 Task: Create a rule when a comment contains text is posted to a card by anyone except me .
Action: Mouse moved to (998, 258)
Screenshot: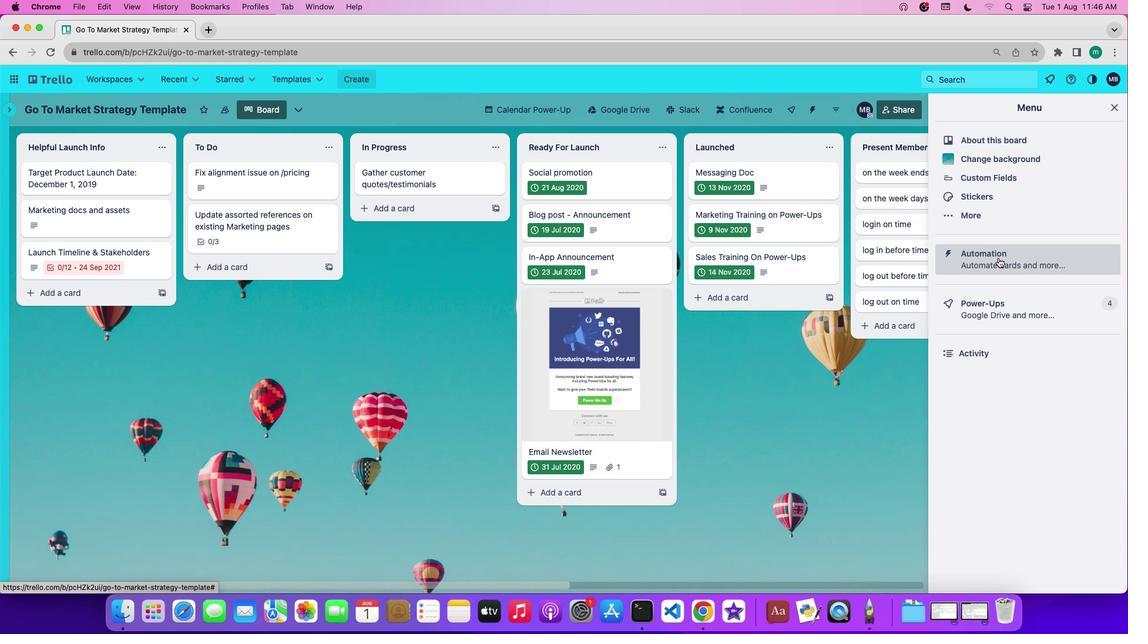 
Action: Mouse pressed left at (998, 258)
Screenshot: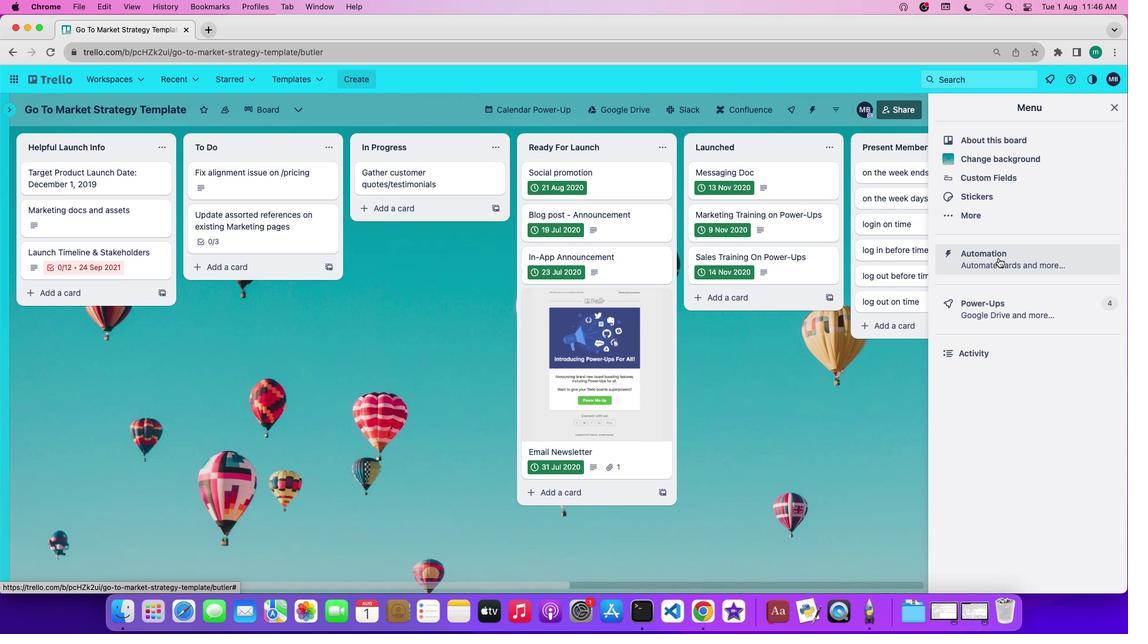
Action: Mouse moved to (84, 215)
Screenshot: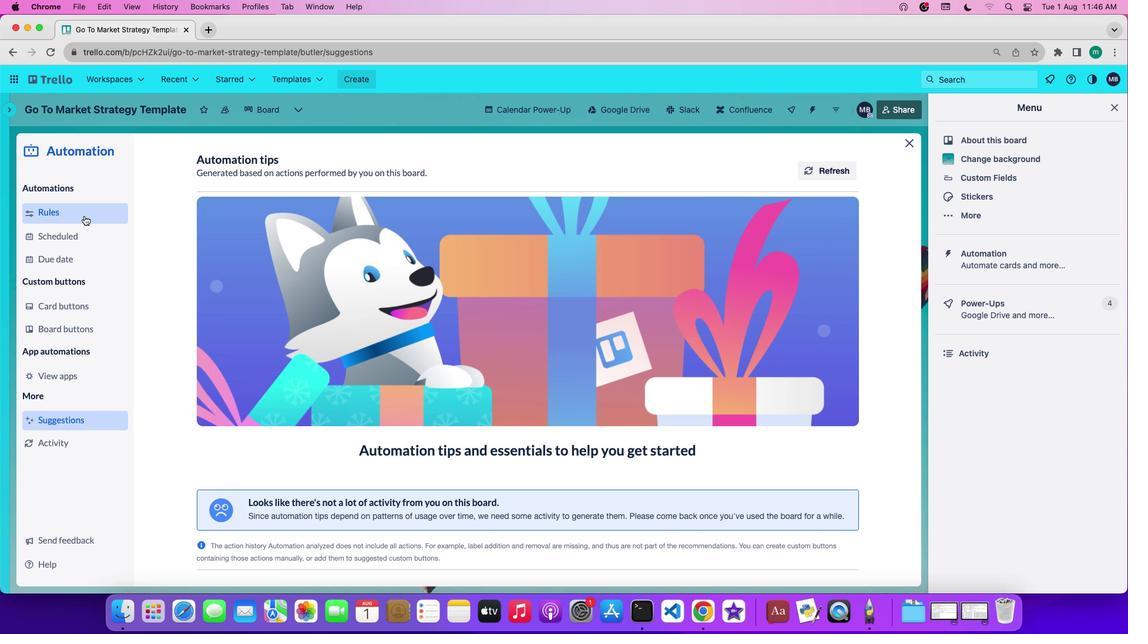 
Action: Mouse pressed left at (84, 215)
Screenshot: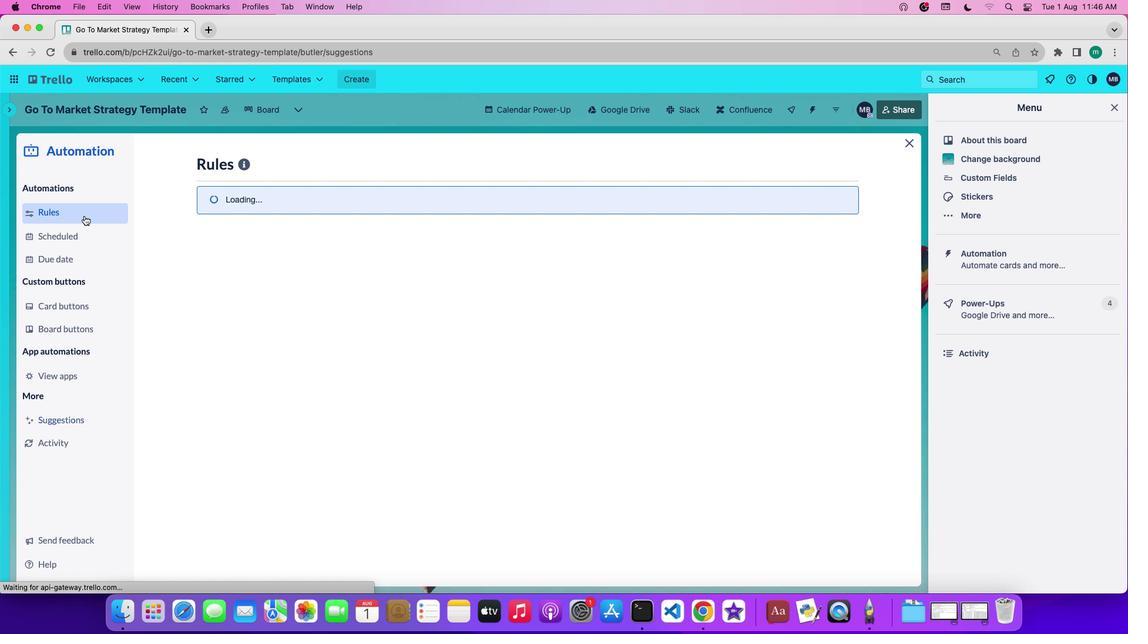 
Action: Mouse moved to (262, 420)
Screenshot: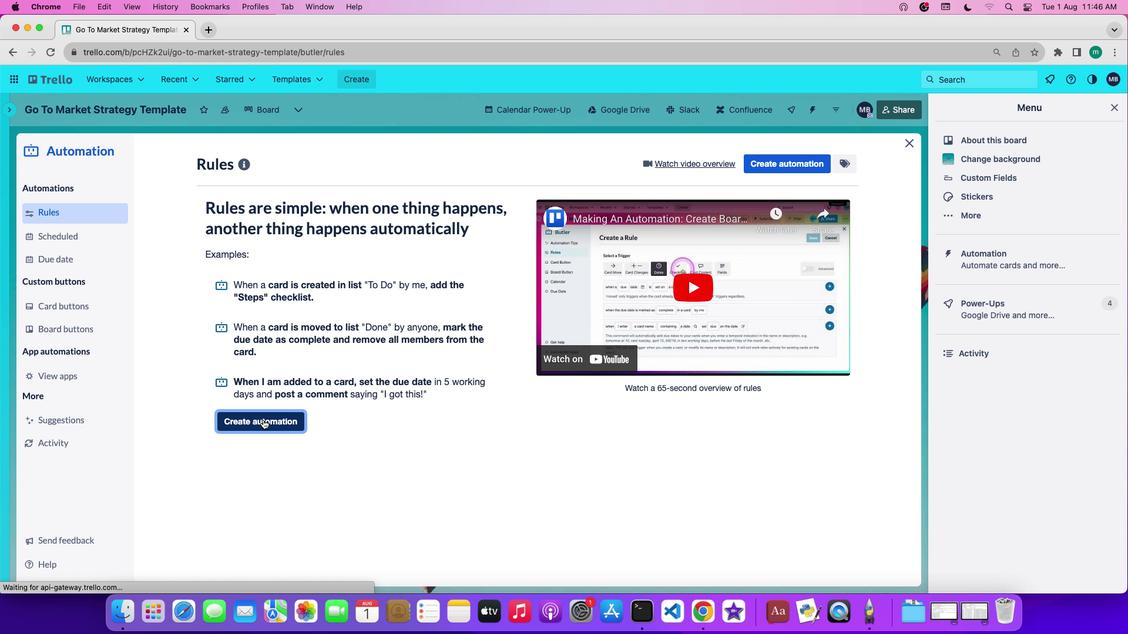 
Action: Mouse pressed left at (262, 420)
Screenshot: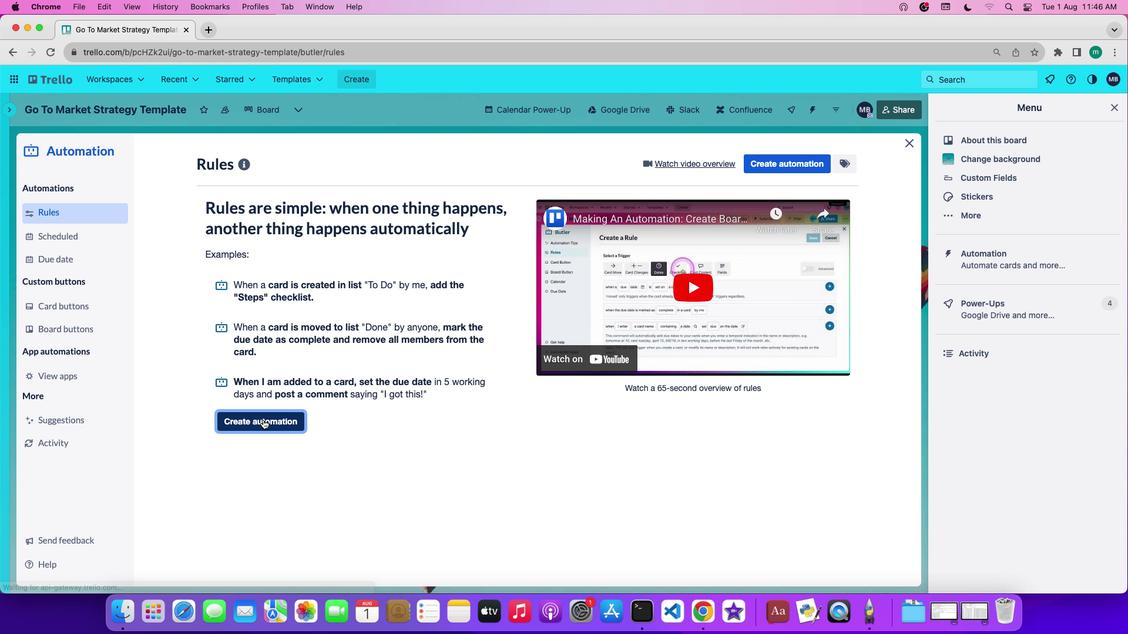 
Action: Mouse moved to (537, 268)
Screenshot: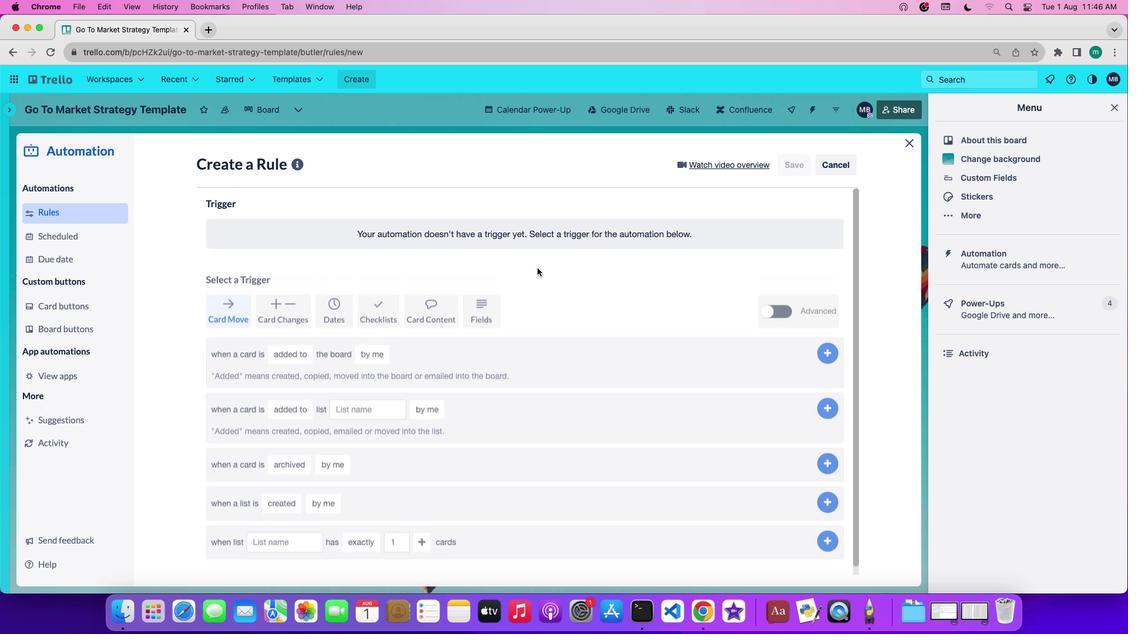 
Action: Mouse pressed left at (537, 268)
Screenshot: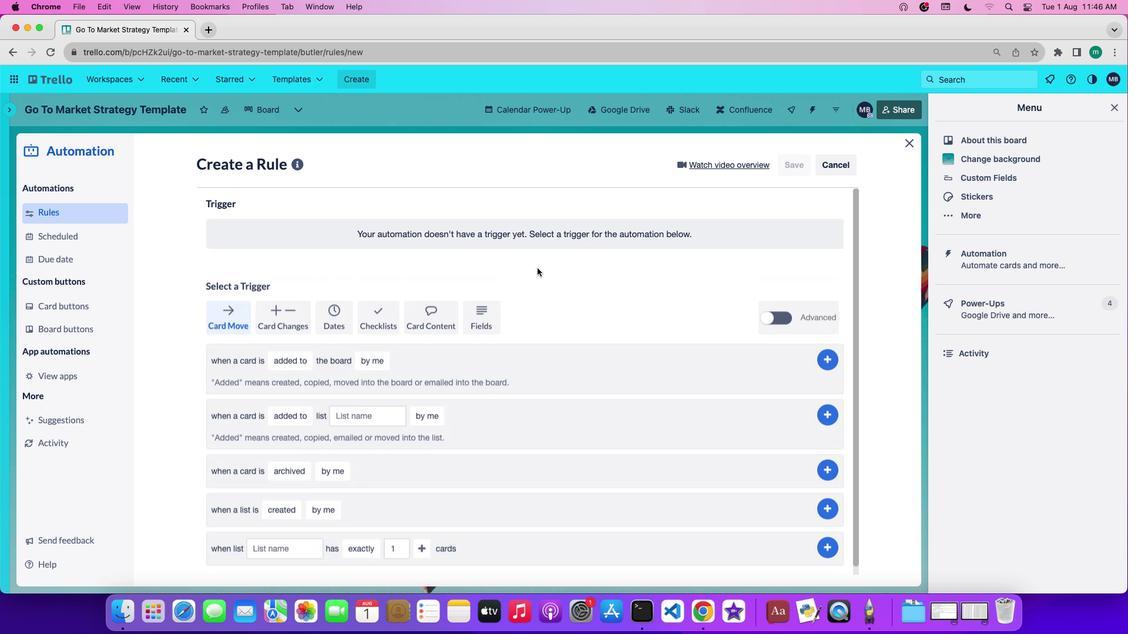 
Action: Mouse moved to (442, 315)
Screenshot: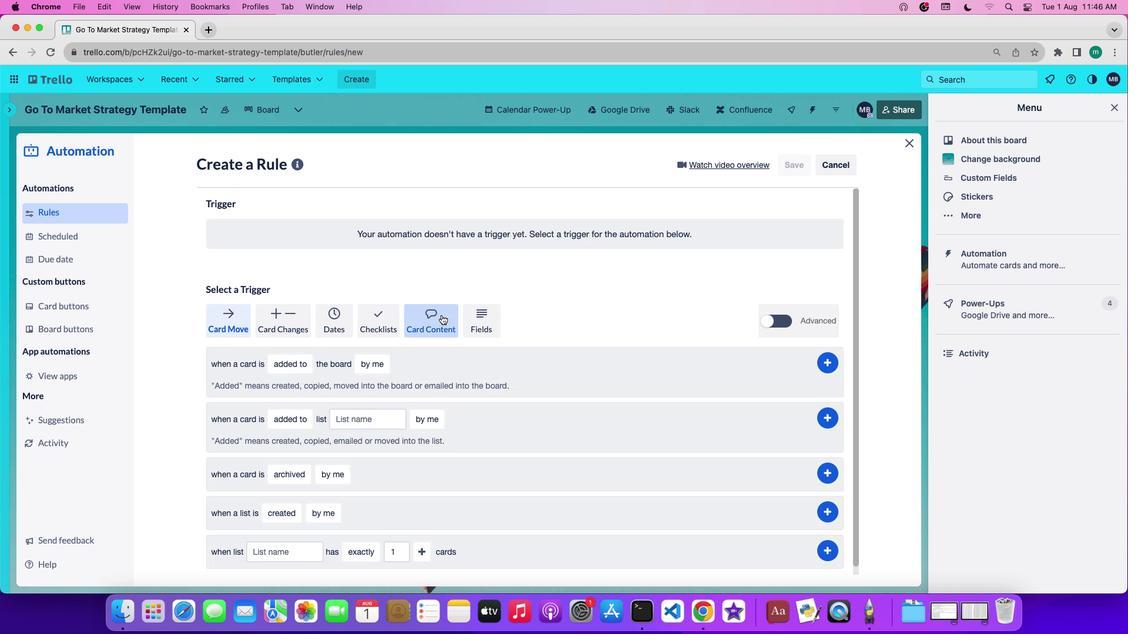 
Action: Mouse pressed left at (442, 315)
Screenshot: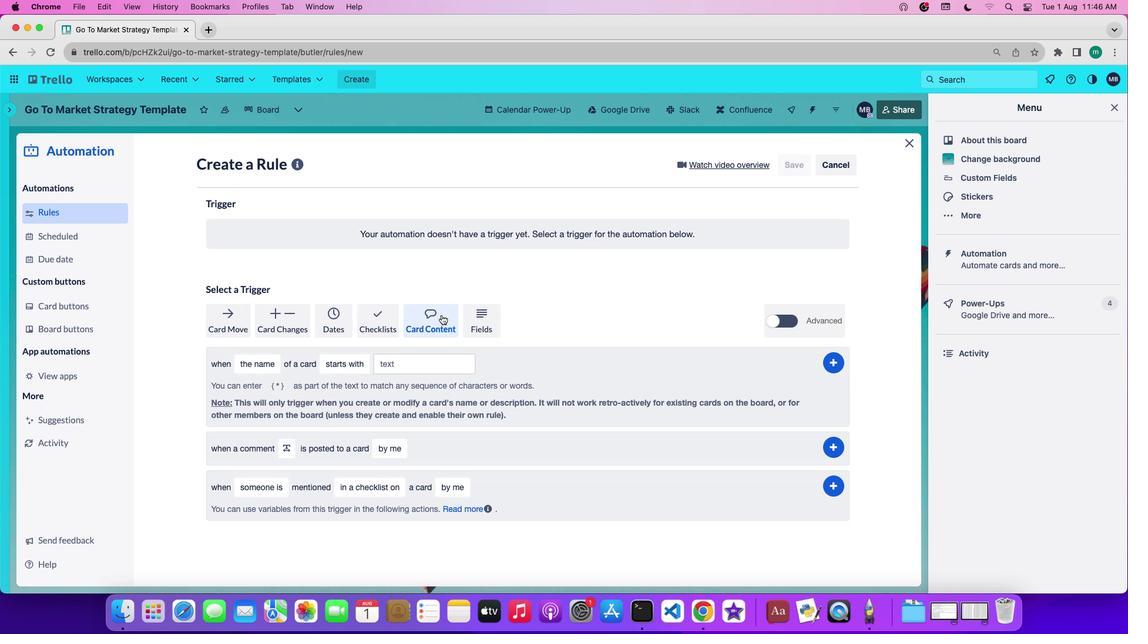 
Action: Mouse moved to (289, 448)
Screenshot: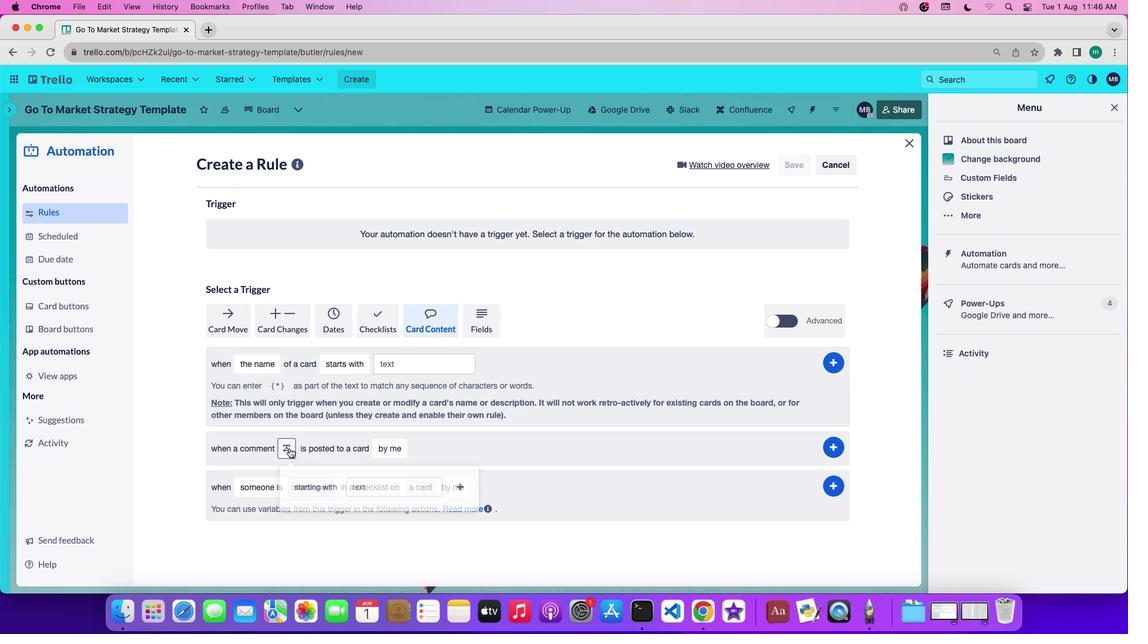 
Action: Mouse pressed left at (289, 448)
Screenshot: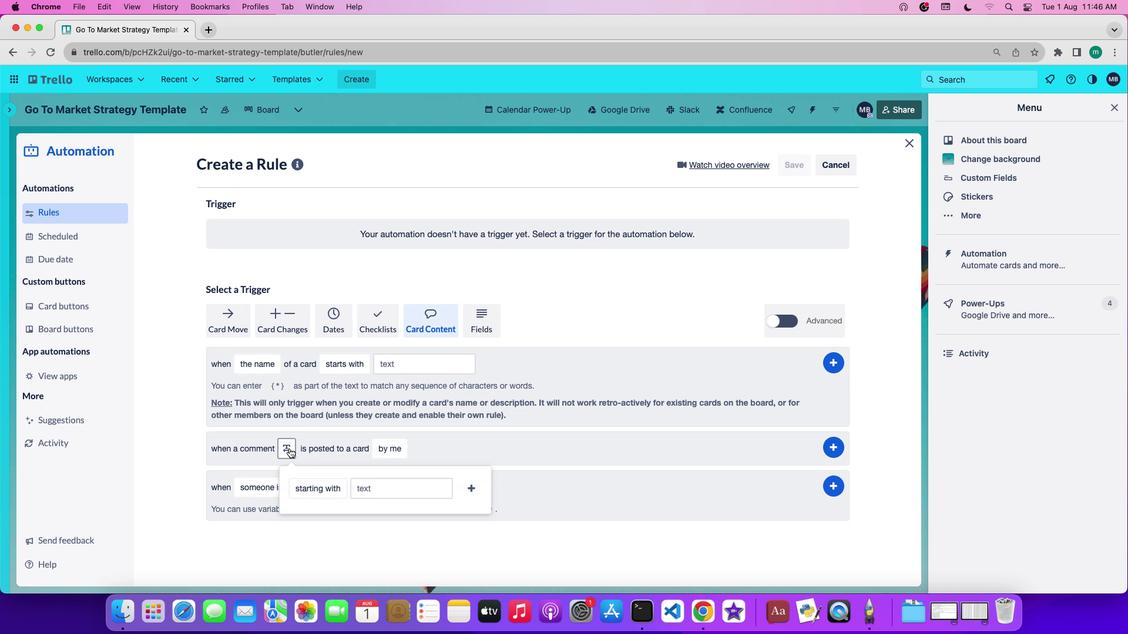
Action: Mouse moved to (308, 484)
Screenshot: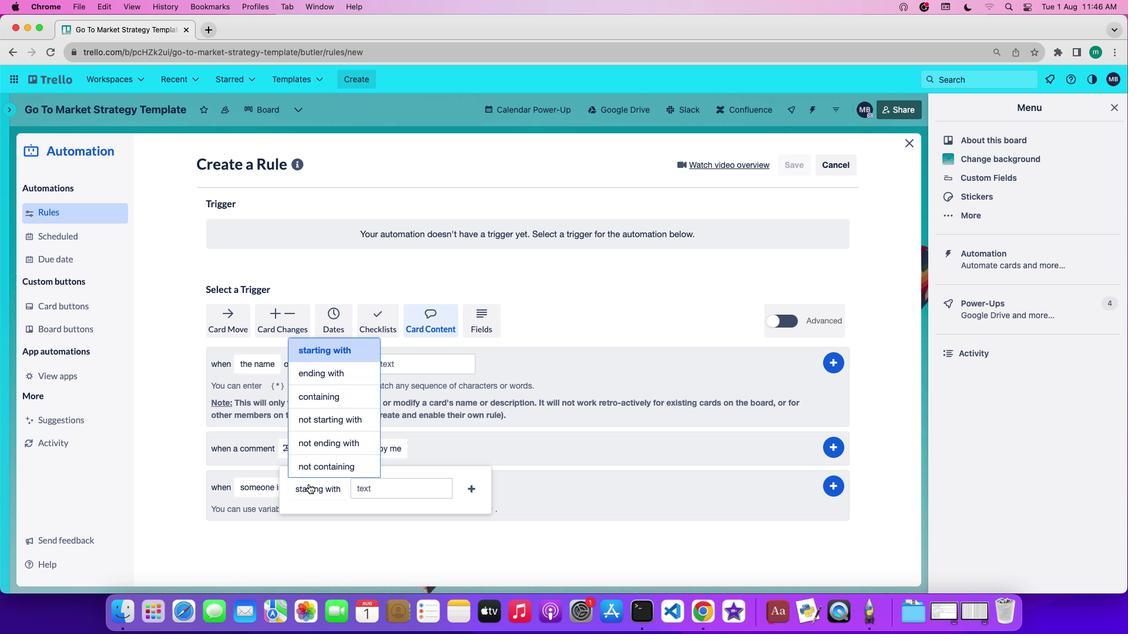 
Action: Mouse pressed left at (308, 484)
Screenshot: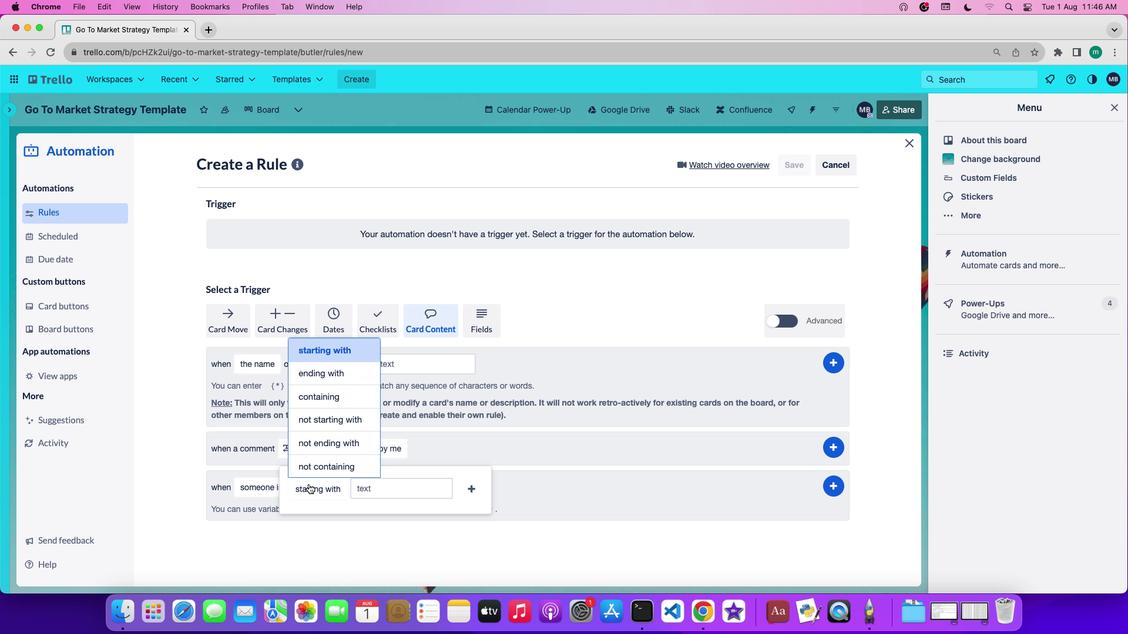 
Action: Mouse moved to (342, 397)
Screenshot: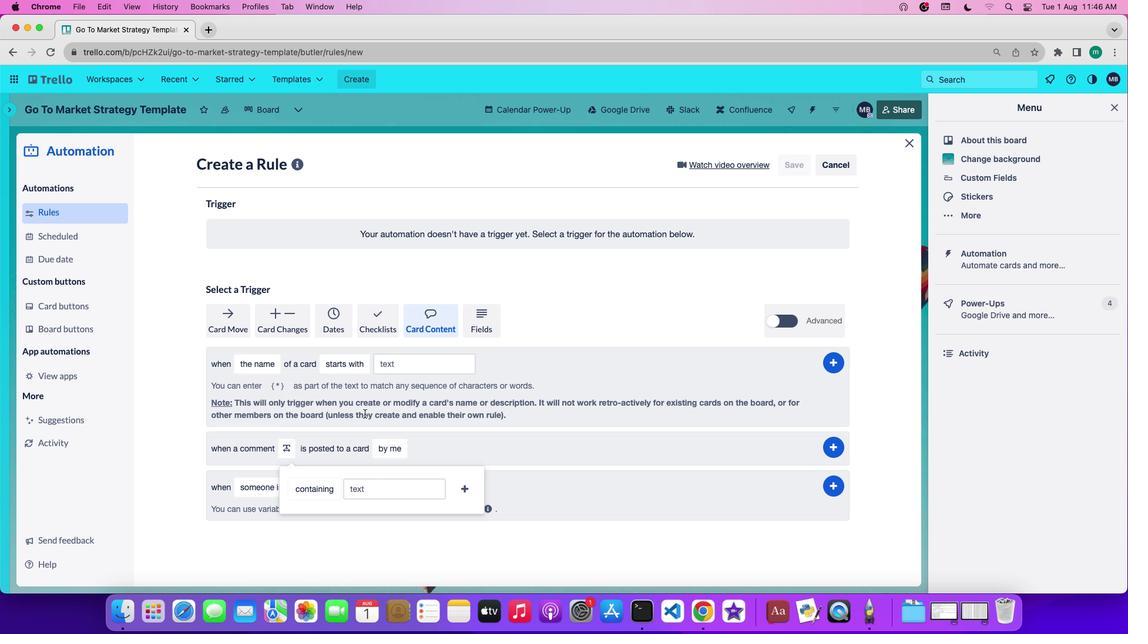 
Action: Mouse pressed left at (342, 397)
Screenshot: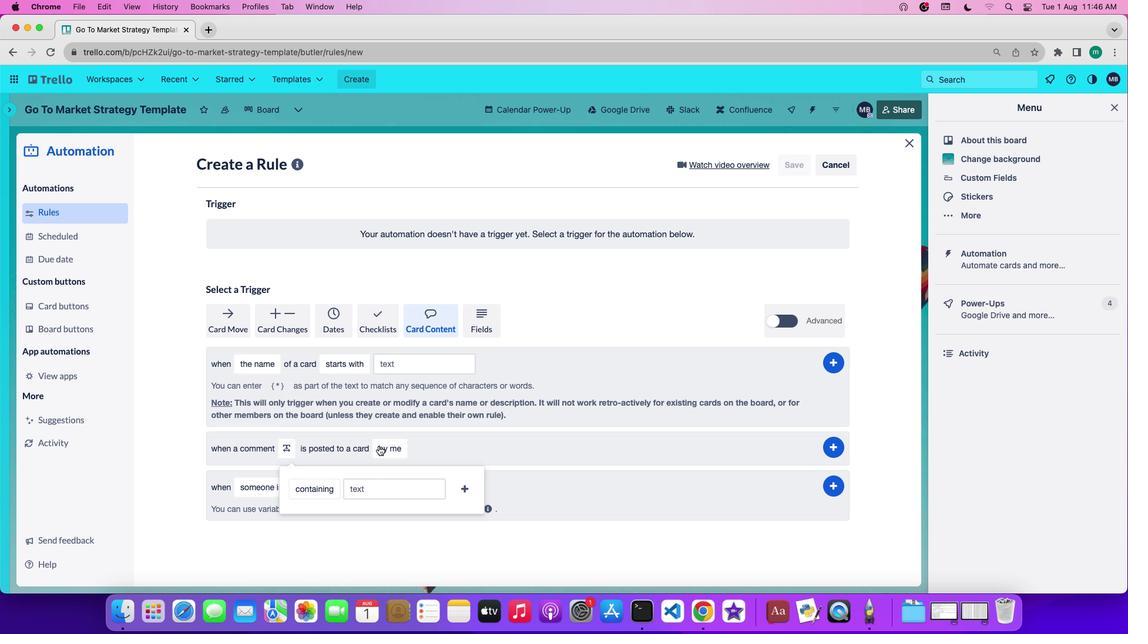 
Action: Mouse moved to (388, 491)
Screenshot: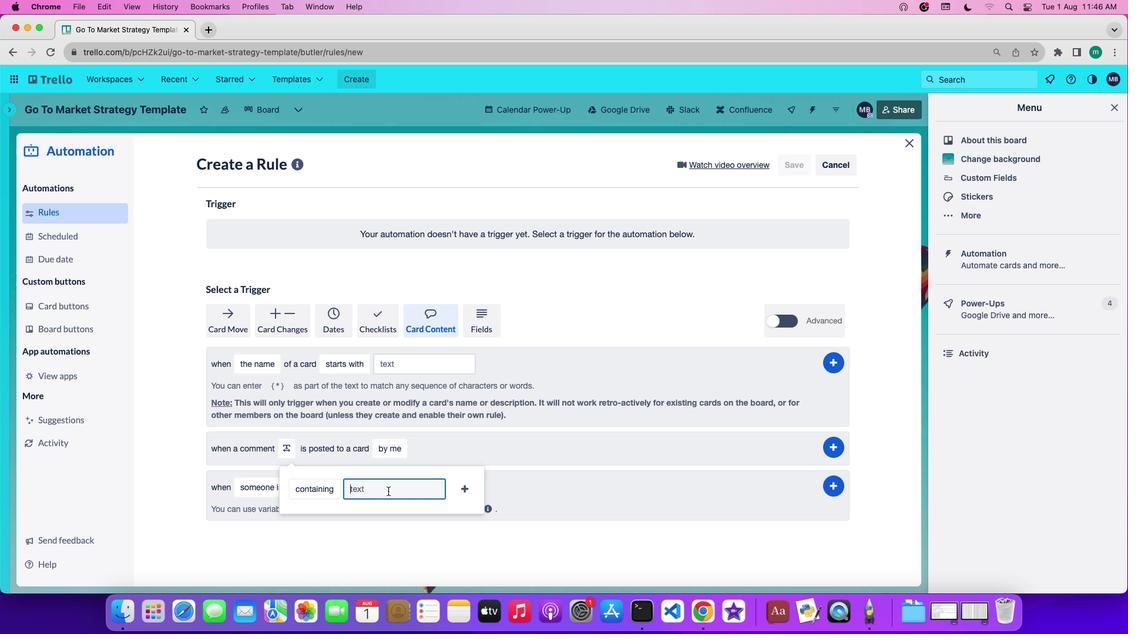 
Action: Mouse pressed left at (388, 491)
Screenshot: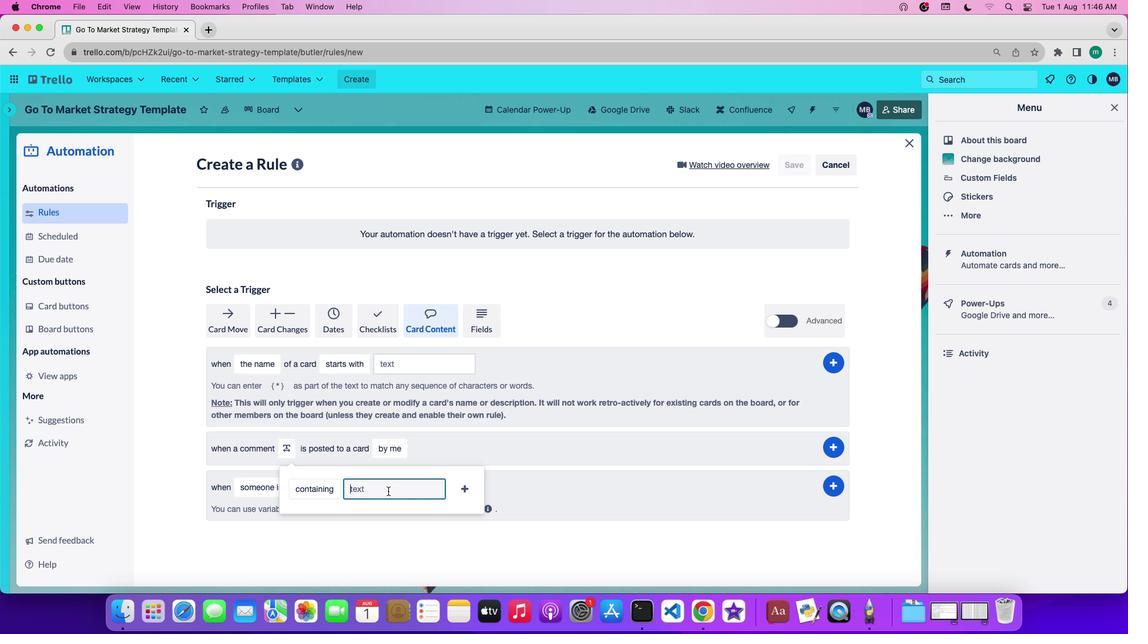 
Action: Key pressed 't''e''x''t'
Screenshot: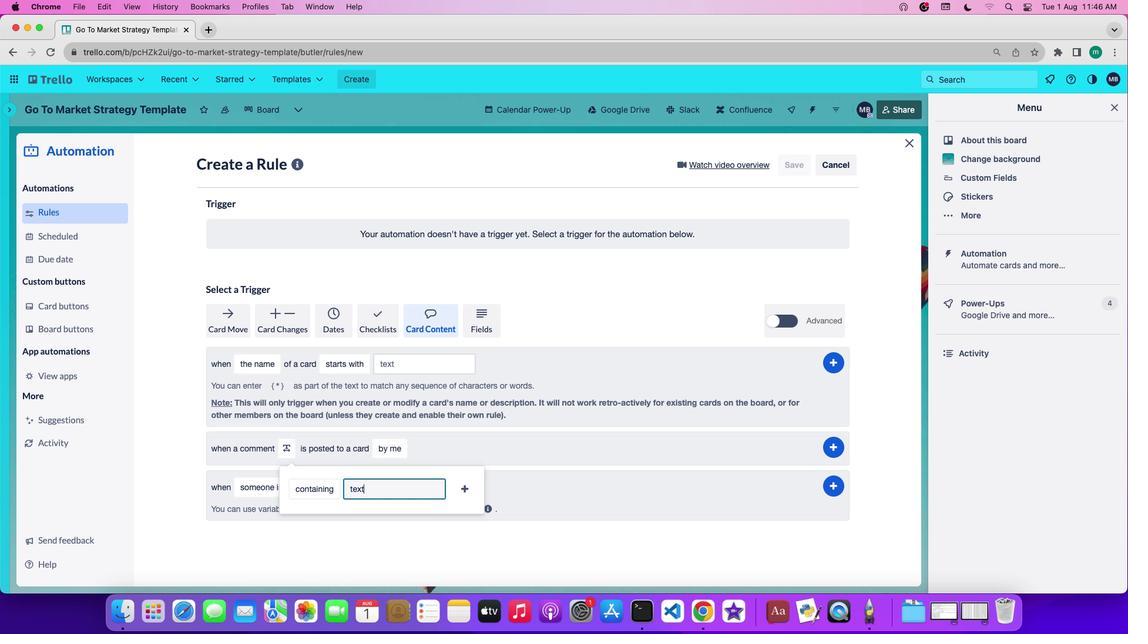 
Action: Mouse moved to (470, 489)
Screenshot: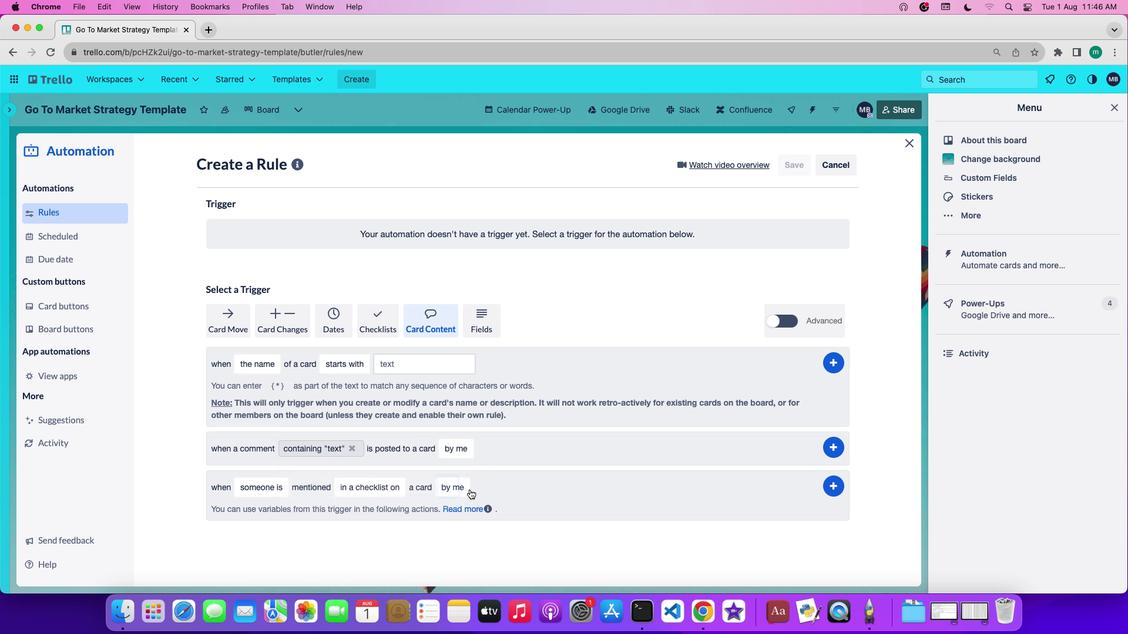 
Action: Mouse pressed left at (470, 489)
Screenshot: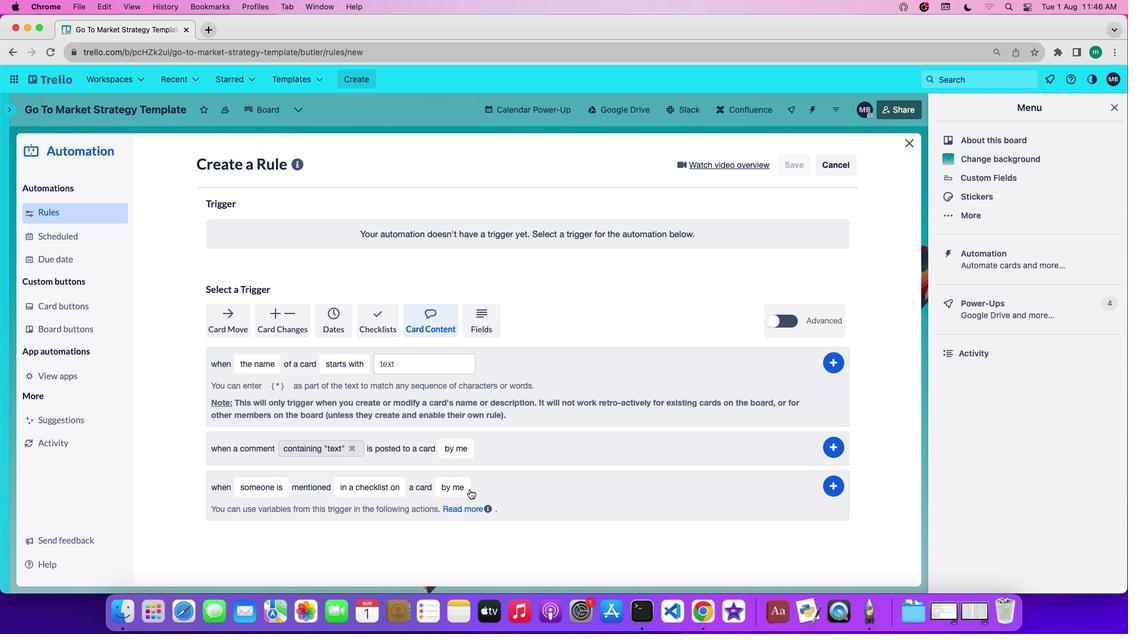 
Action: Mouse moved to (466, 446)
Screenshot: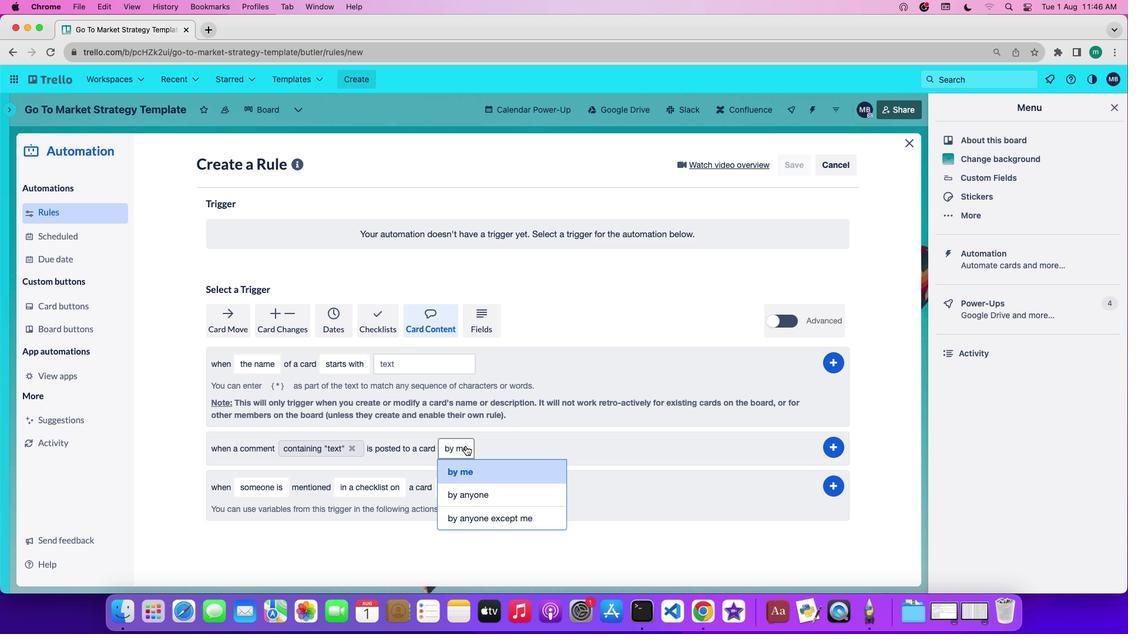 
Action: Mouse pressed left at (466, 446)
Screenshot: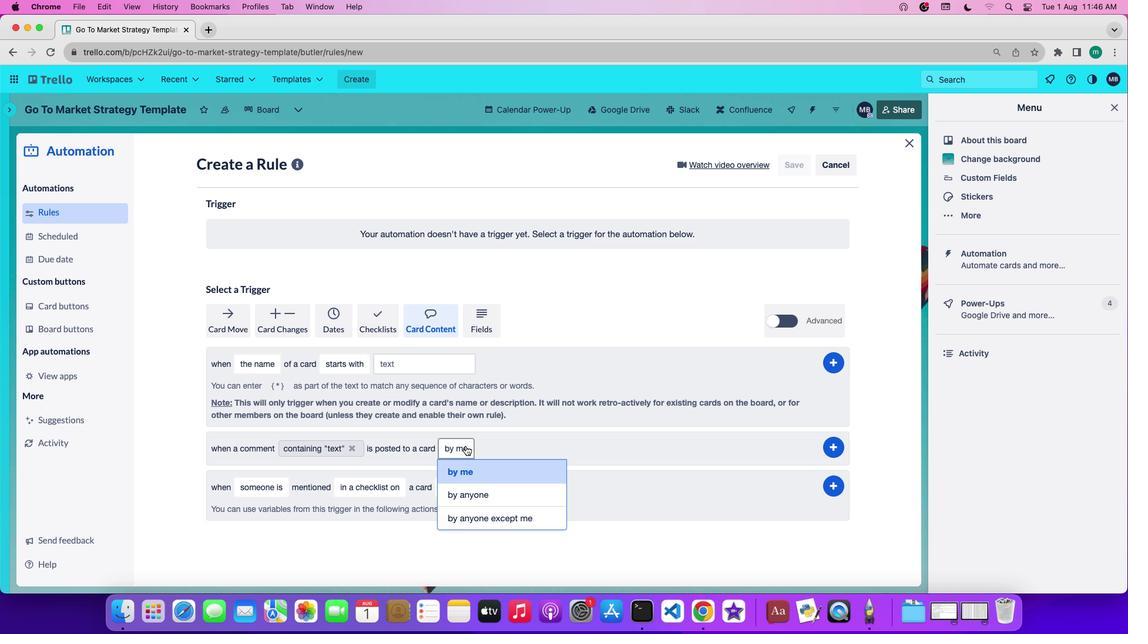 
Action: Mouse moved to (487, 524)
Screenshot: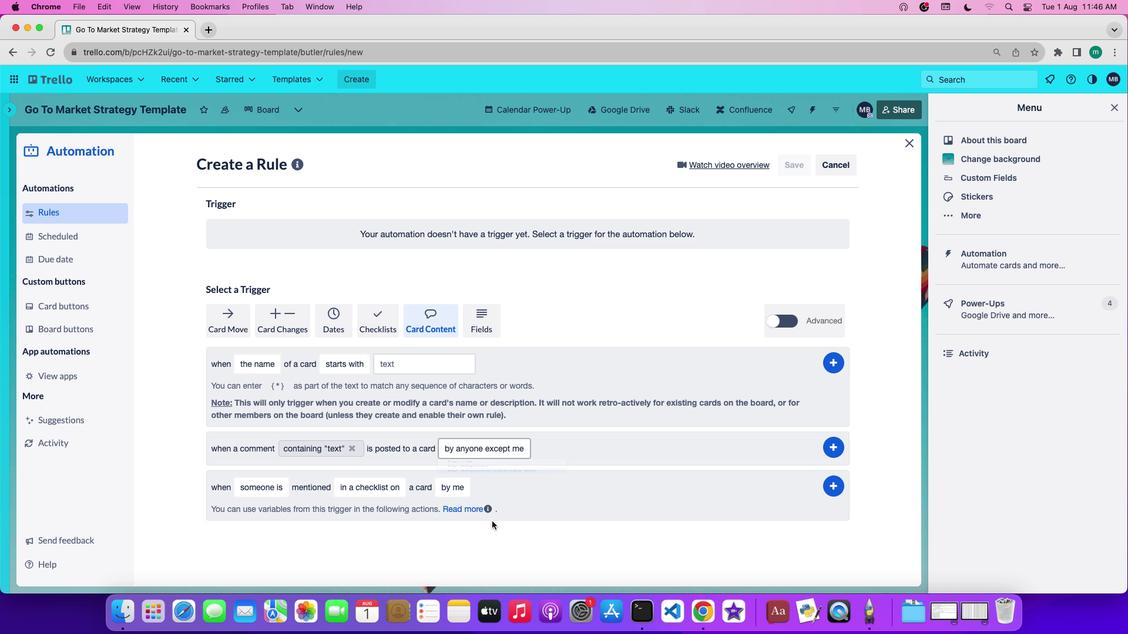 
Action: Mouse pressed left at (487, 524)
Screenshot: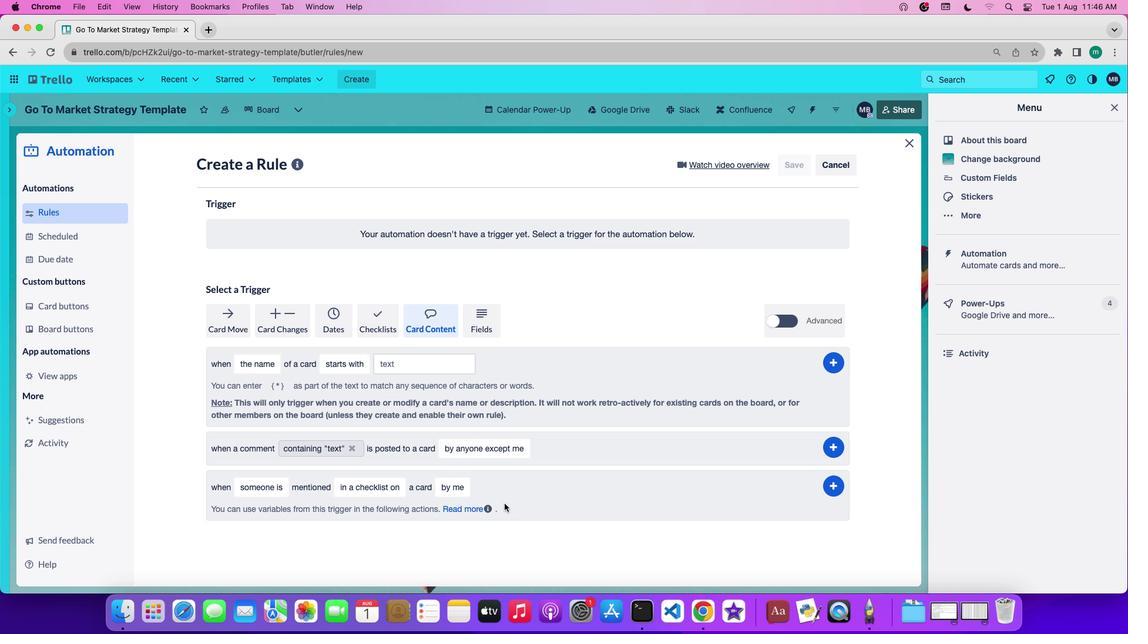 
Action: Mouse moved to (835, 444)
Screenshot: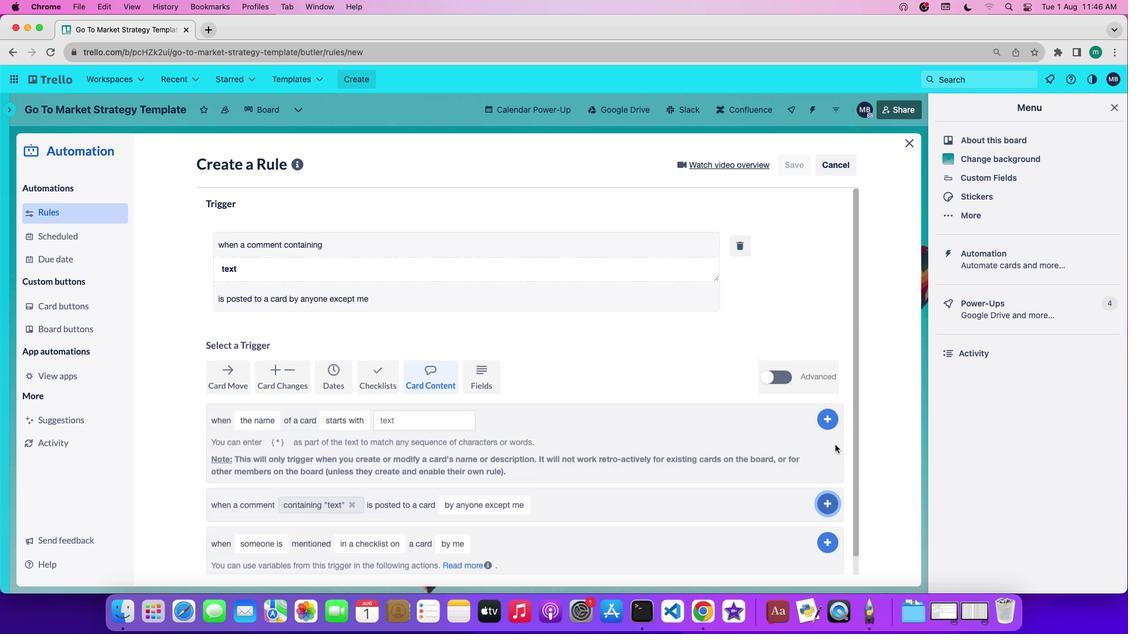 
Action: Mouse pressed left at (835, 444)
Screenshot: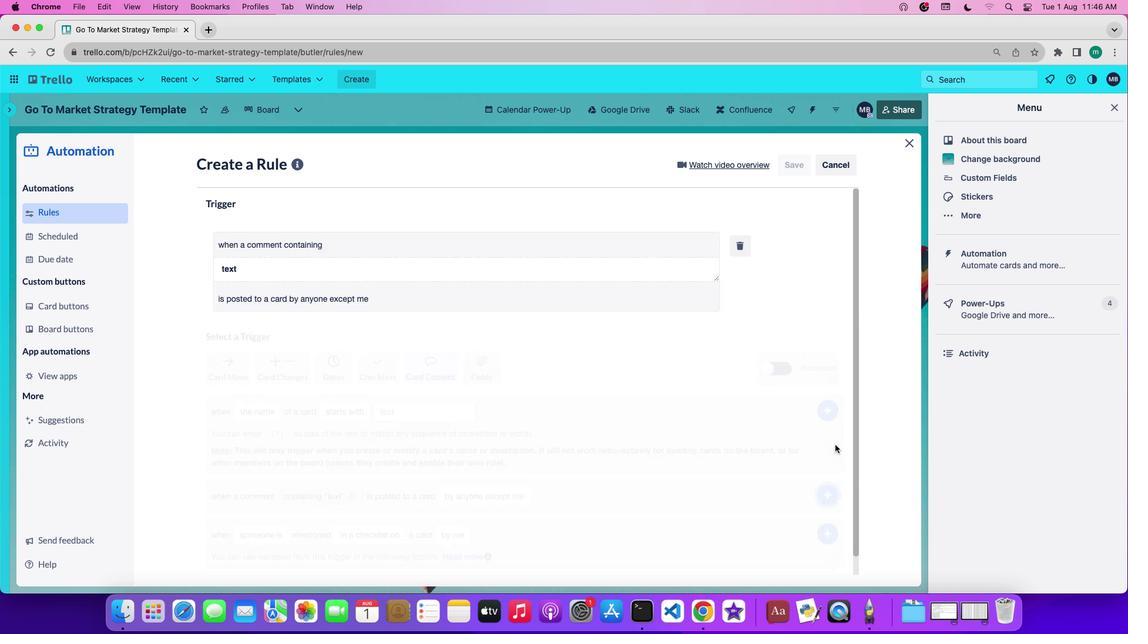 
